 Task: Search for emails with specific keywords in Word document attachments: `data.docs`.
Action: Mouse moved to (238, 86)
Screenshot: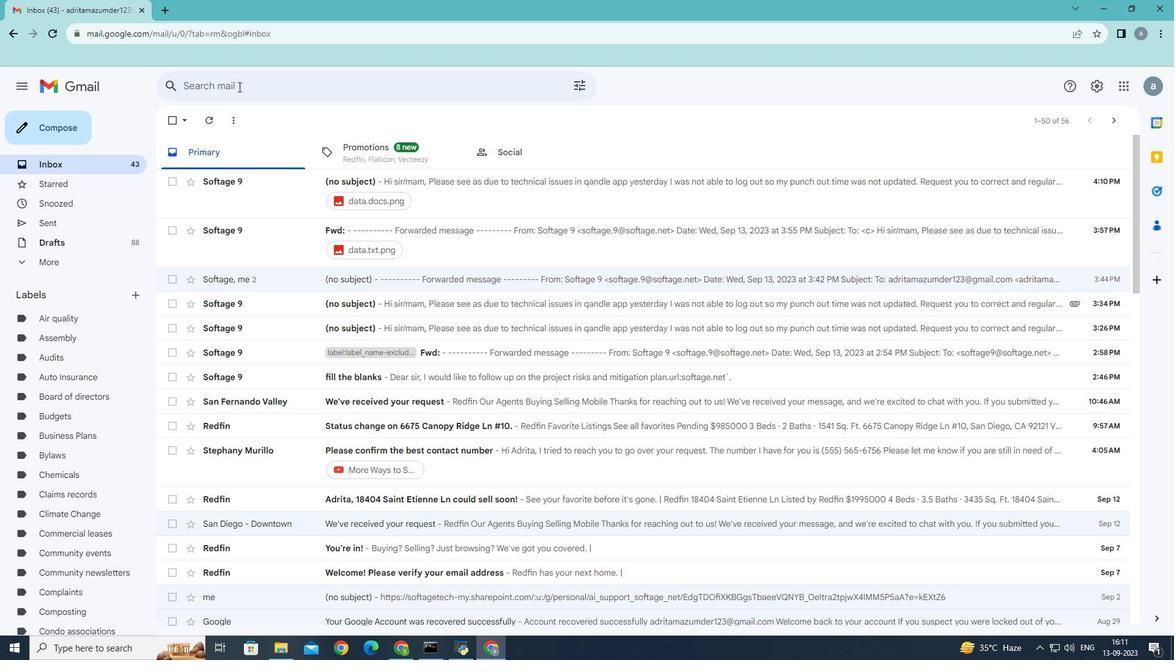 
Action: Mouse pressed left at (238, 86)
Screenshot: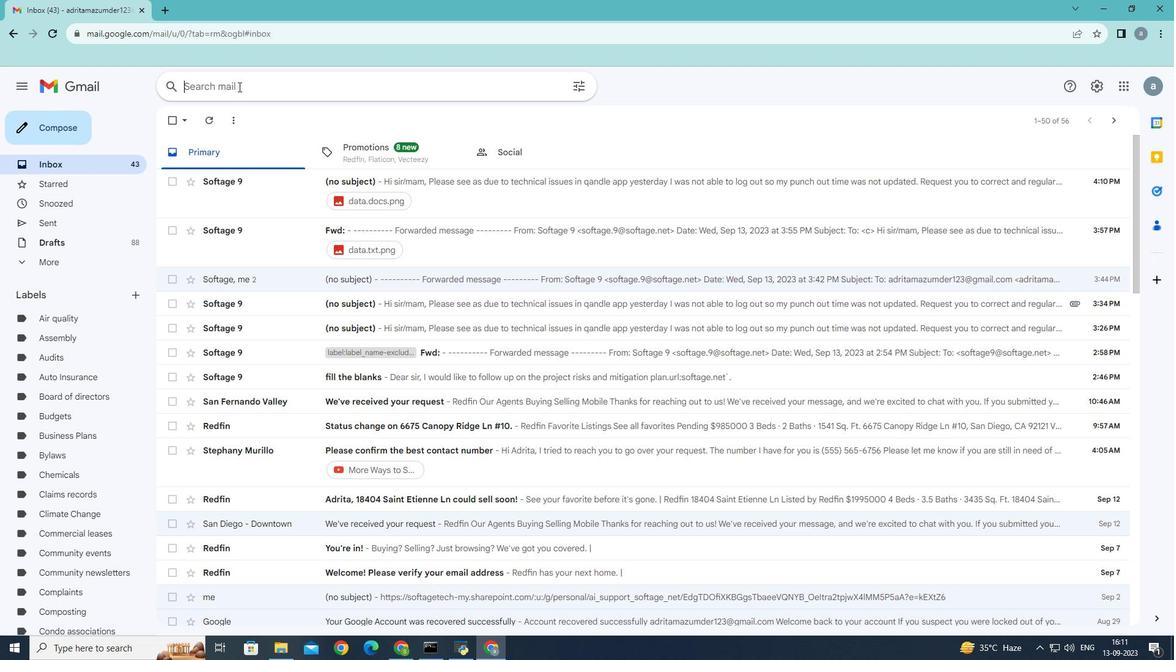 
Action: Mouse moved to (577, 83)
Screenshot: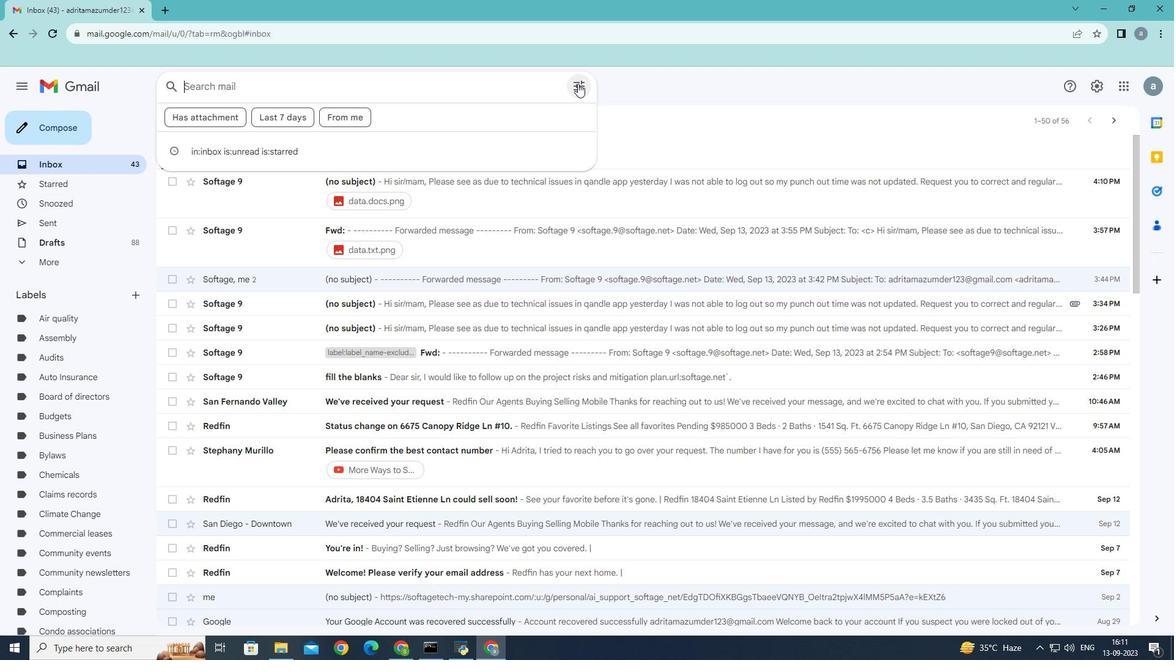 
Action: Mouse pressed left at (577, 83)
Screenshot: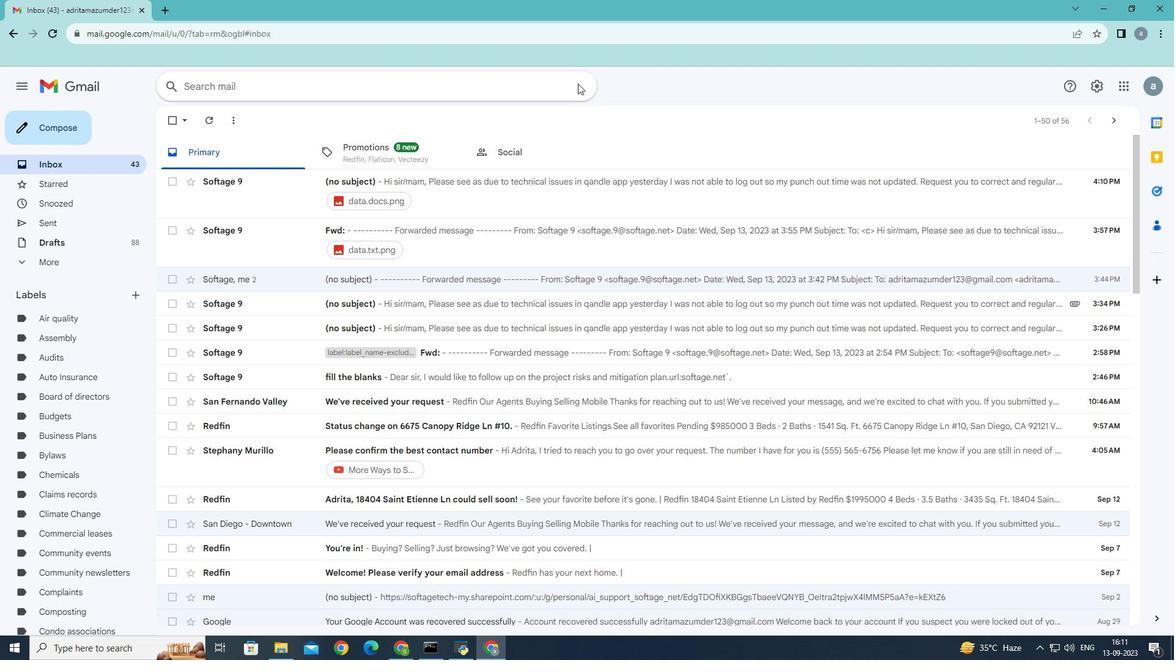 
Action: Mouse moved to (262, 192)
Screenshot: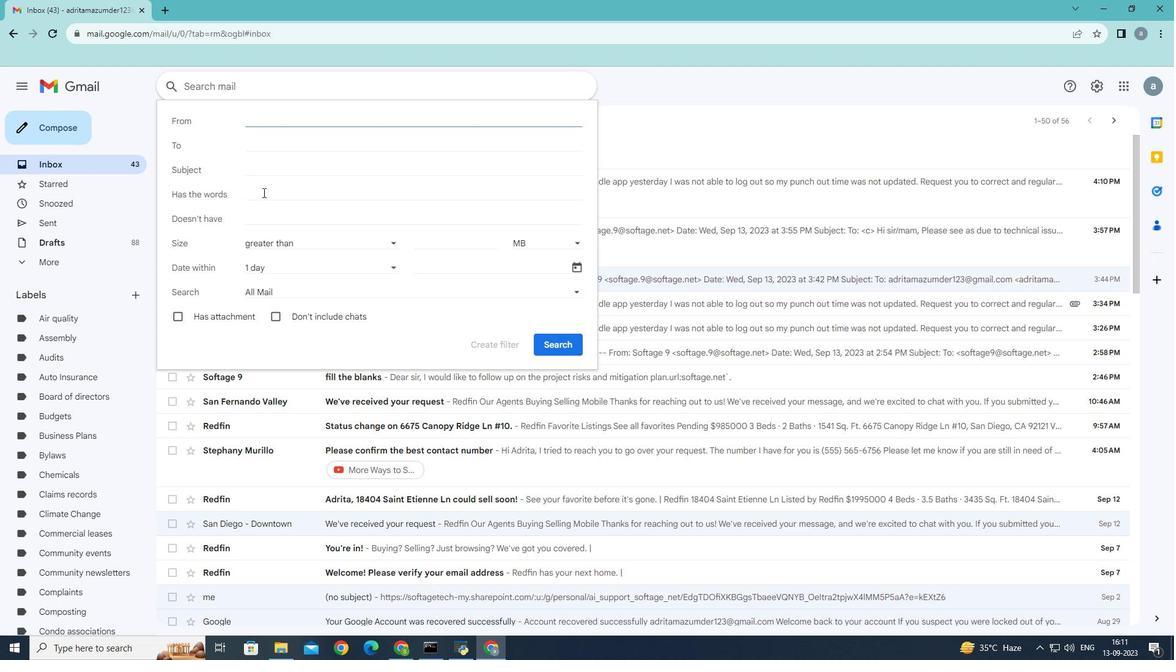 
Action: Mouse pressed left at (262, 192)
Screenshot: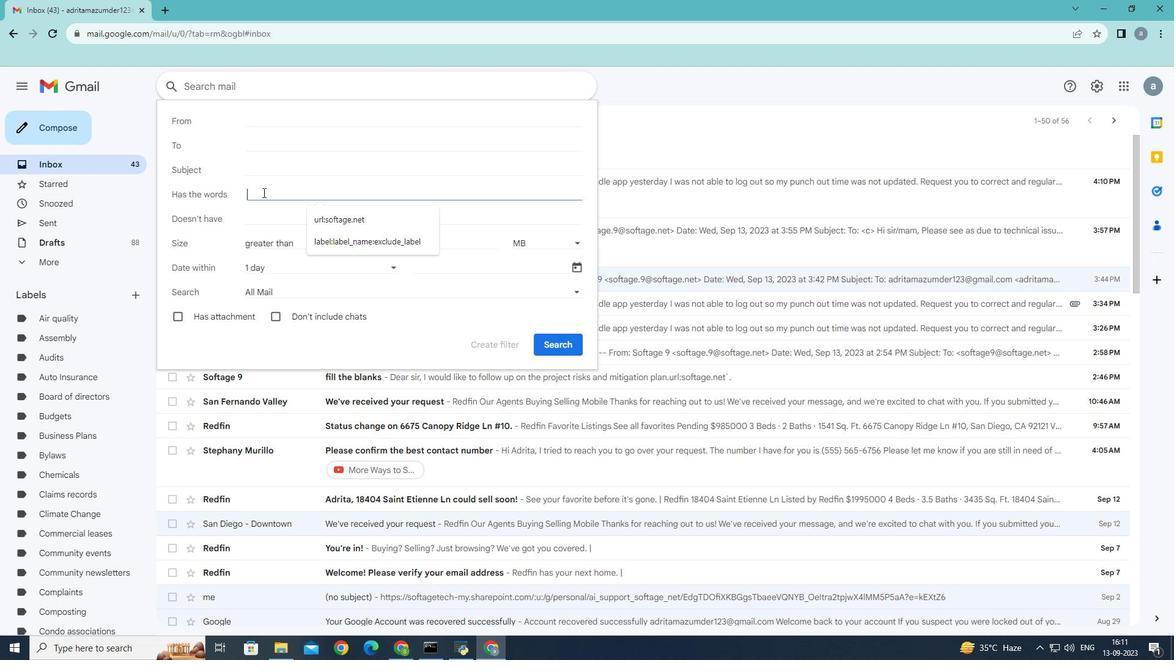 
Action: Mouse moved to (265, 194)
Screenshot: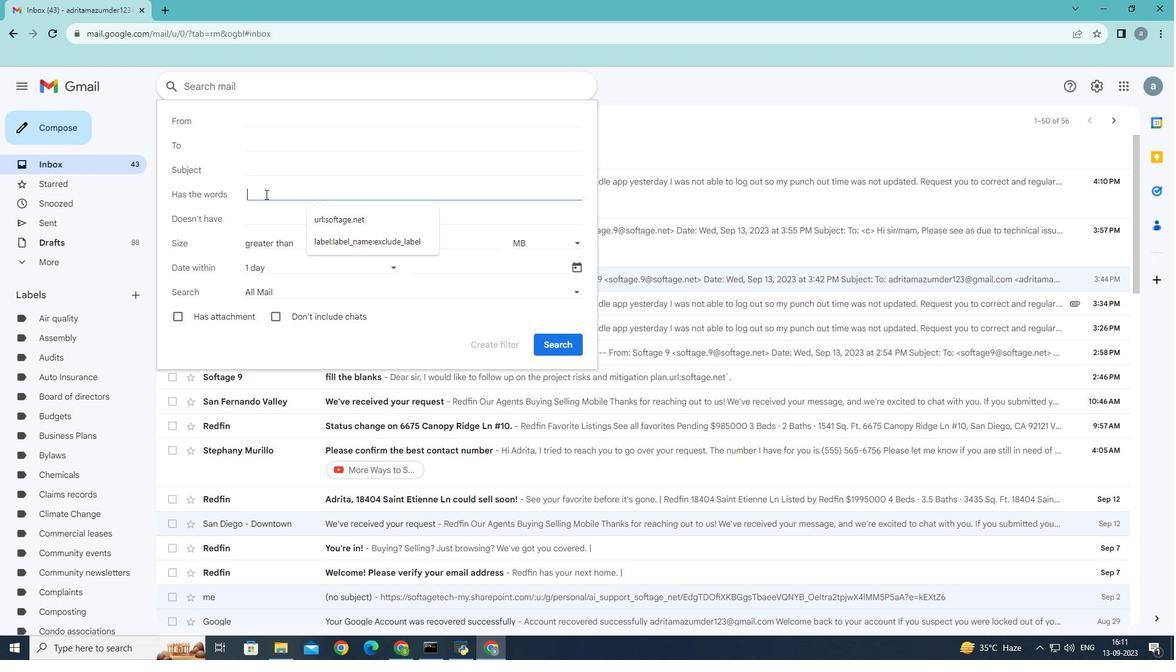 
Action: Key pressed d
Screenshot: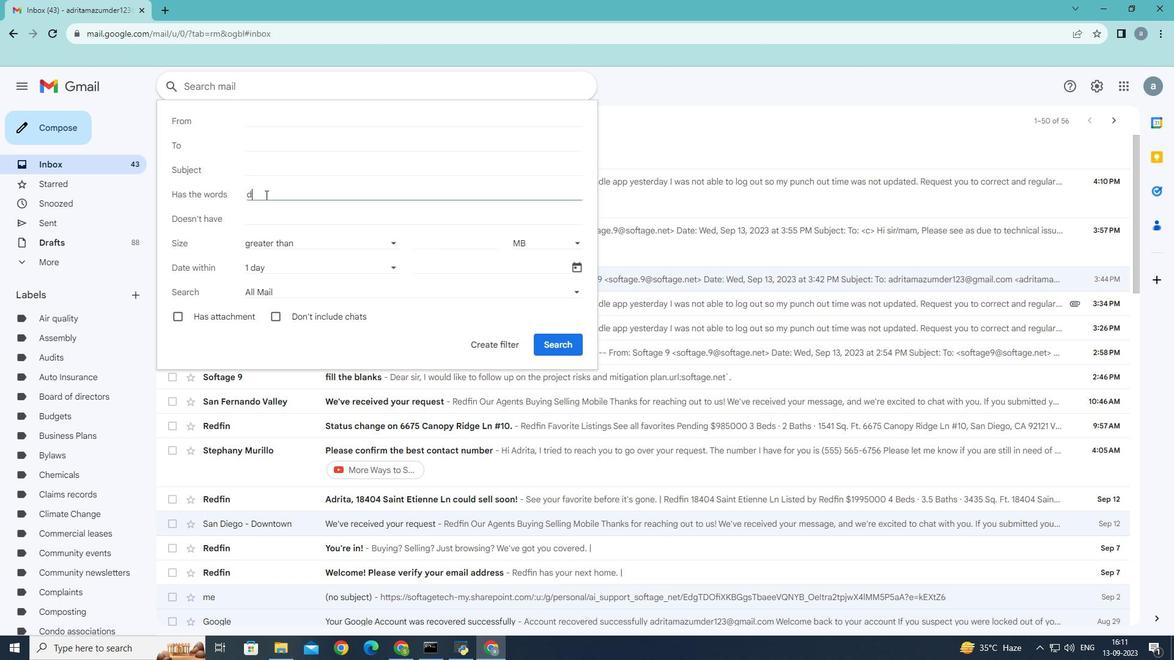 
Action: Mouse moved to (265, 196)
Screenshot: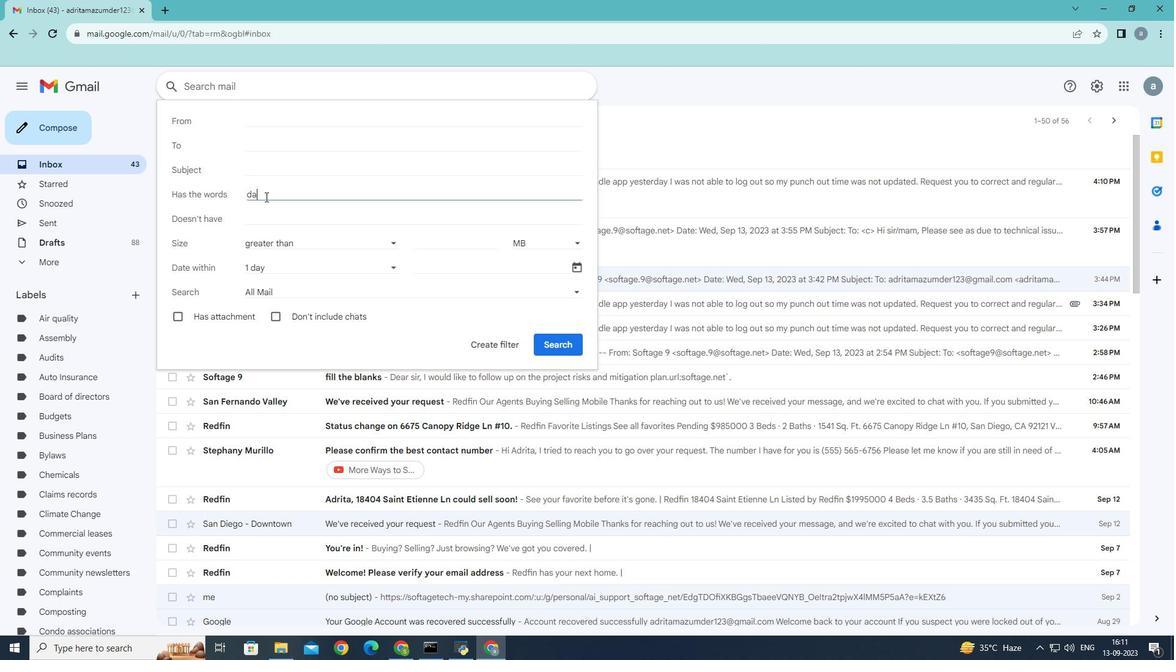 
Action: Key pressed at
Screenshot: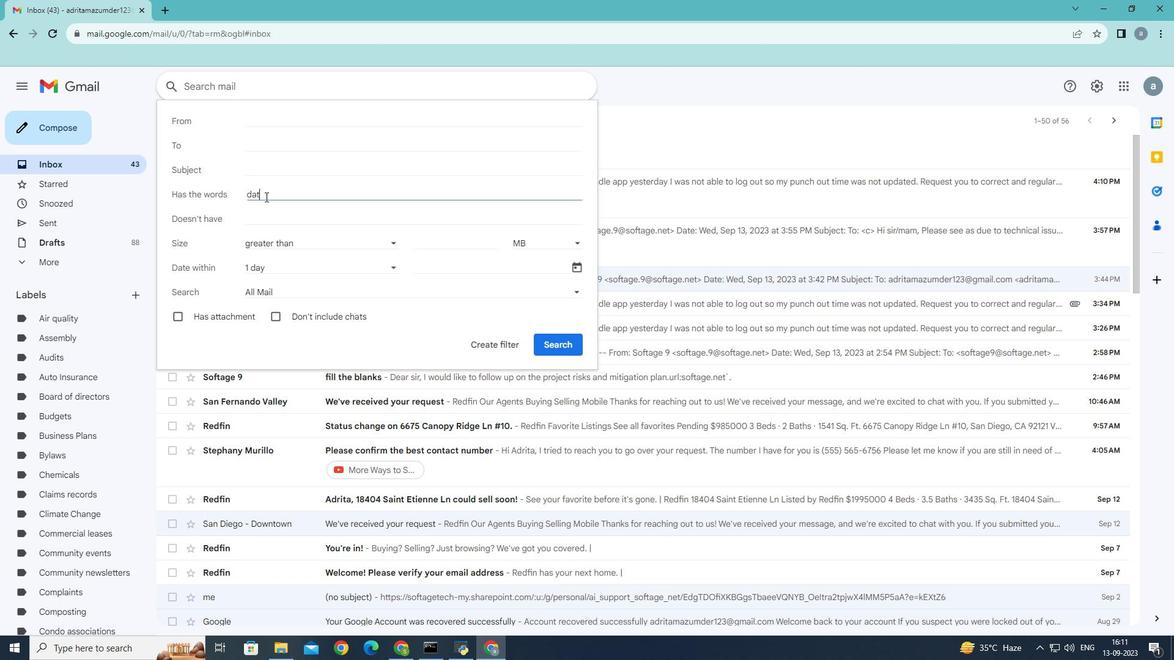 
Action: Mouse moved to (267, 206)
Screenshot: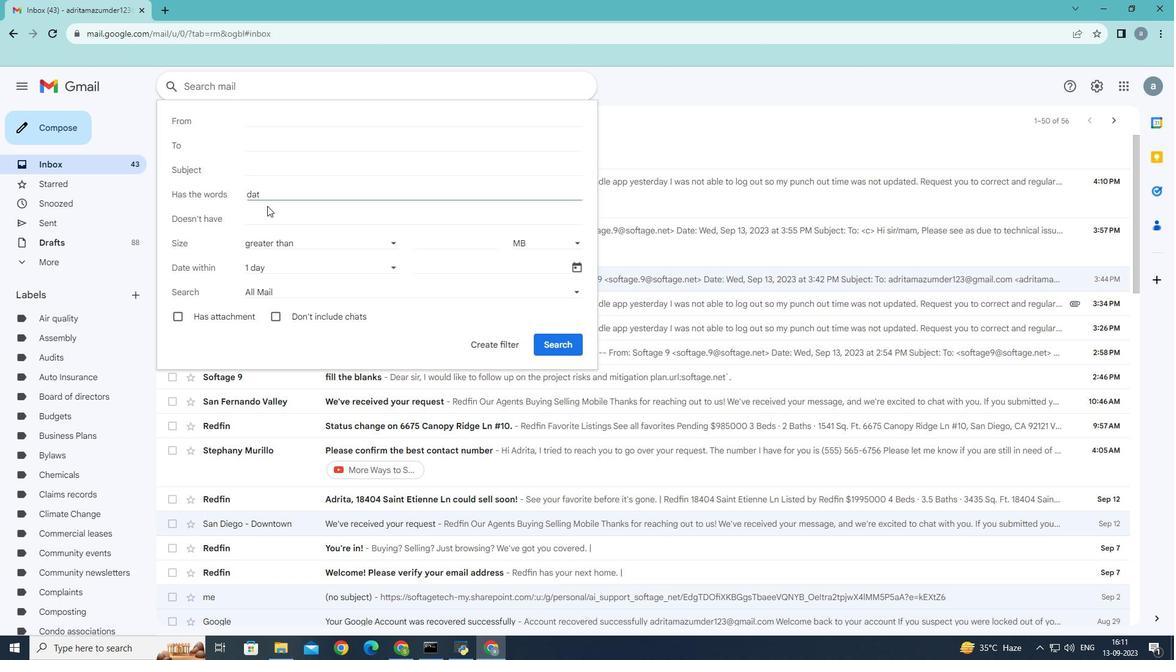 
Action: Key pressed a
Screenshot: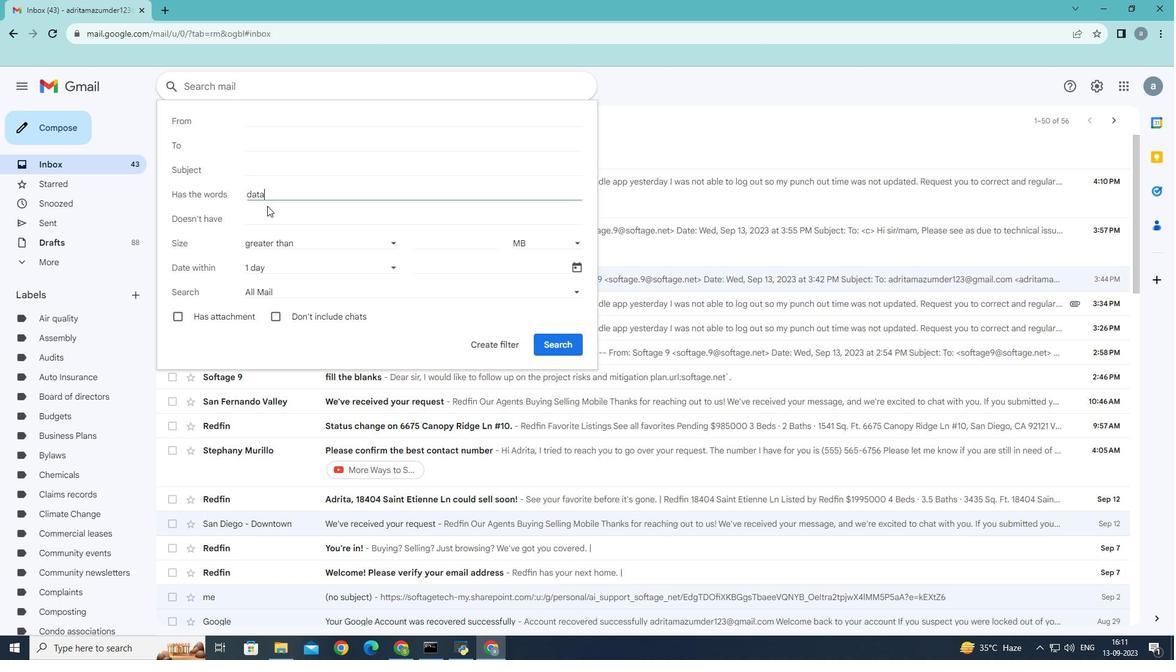 
Action: Mouse moved to (267, 203)
Screenshot: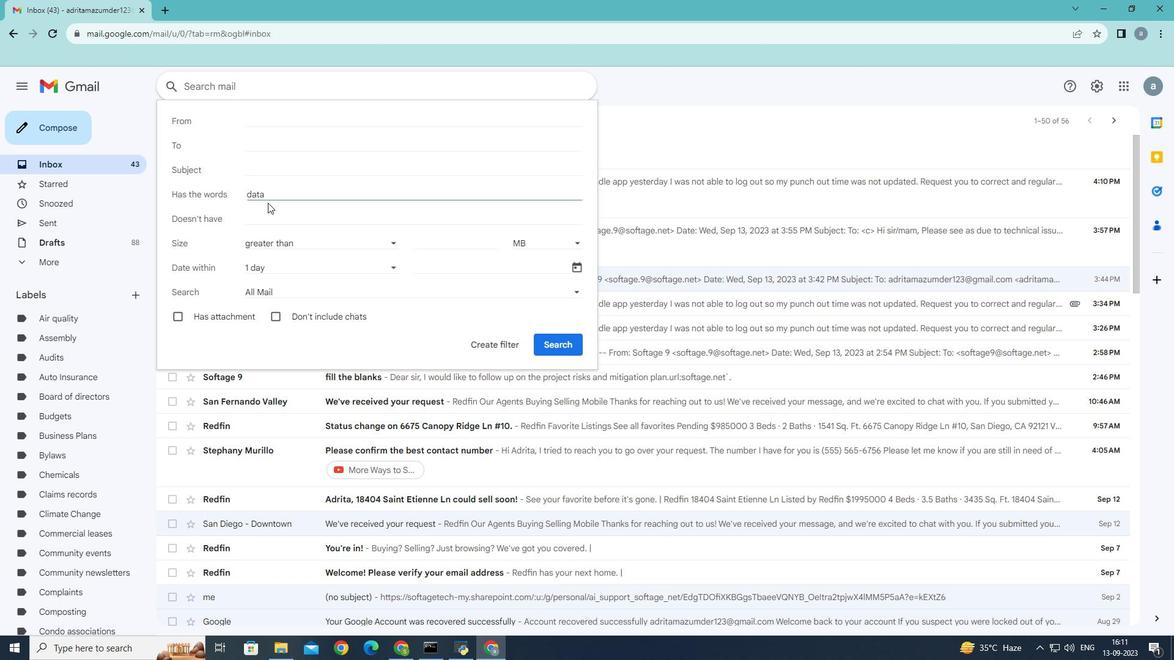 
Action: Key pressed .
Screenshot: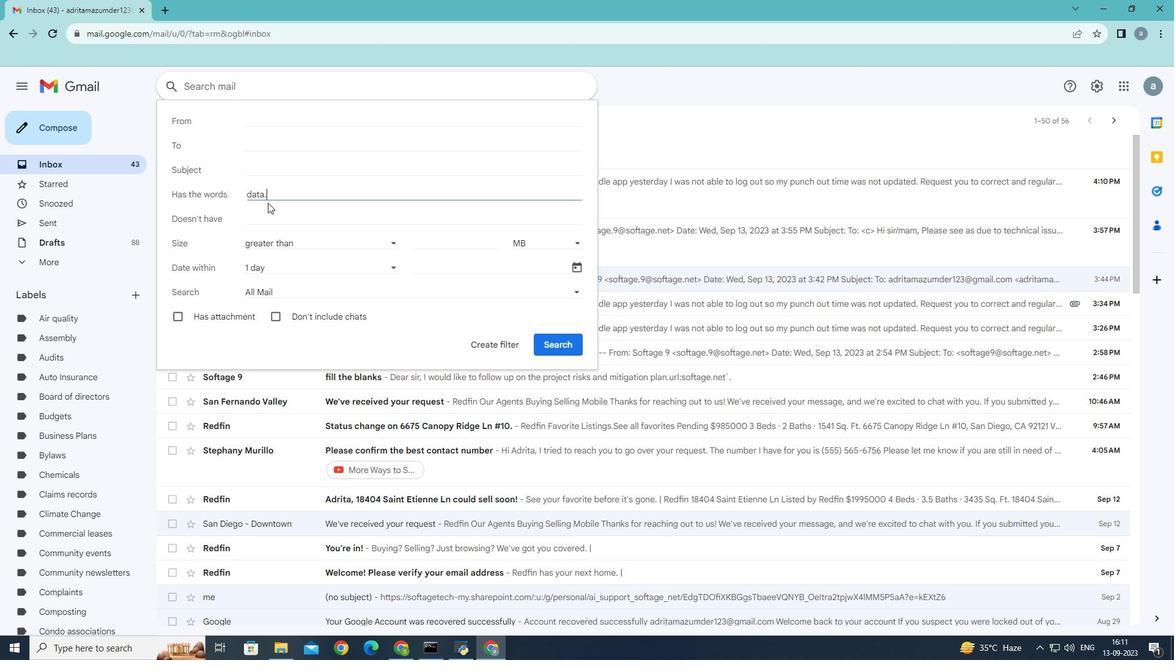 
Action: Mouse moved to (268, 203)
Screenshot: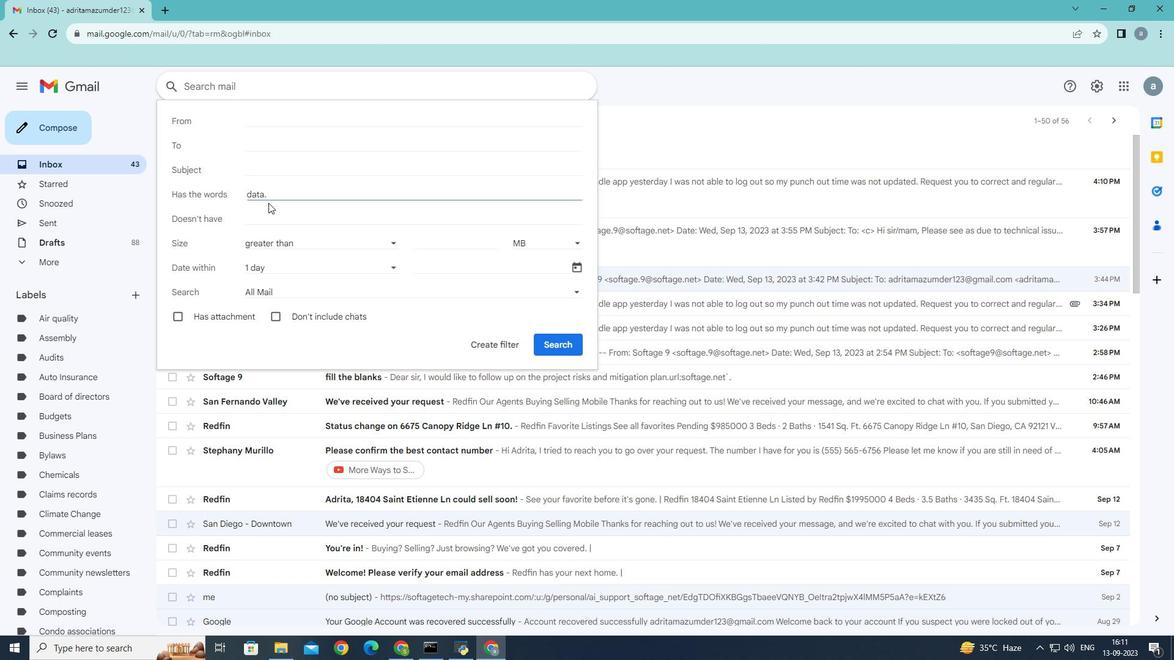 
Action: Key pressed docs
Screenshot: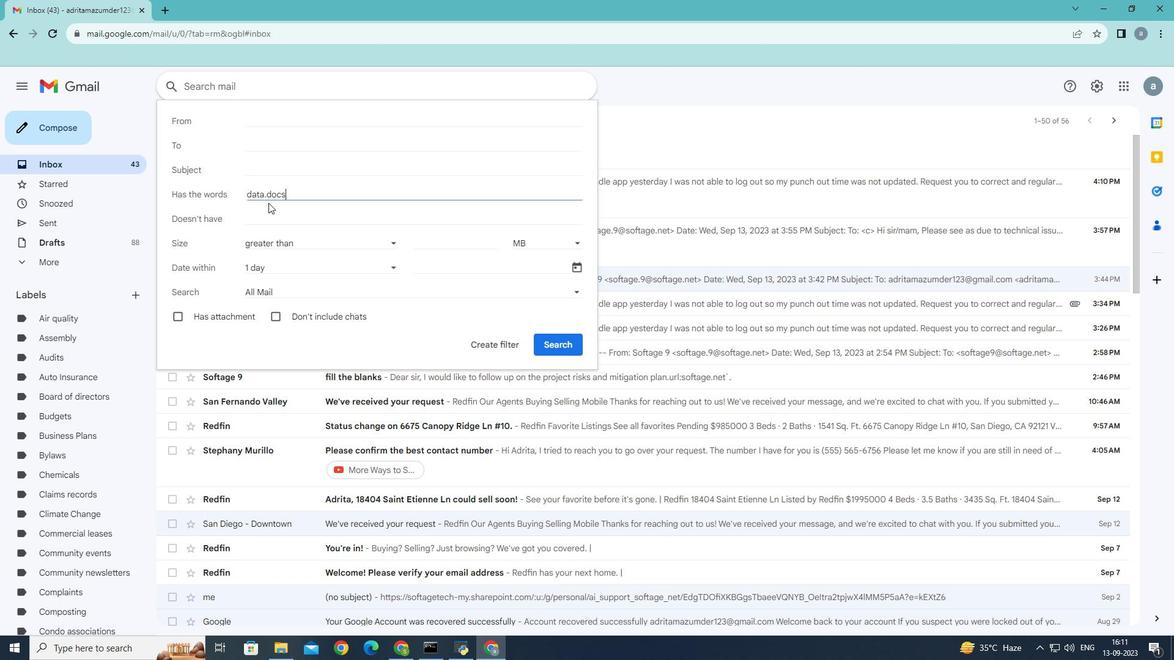 
Action: Mouse moved to (551, 341)
Screenshot: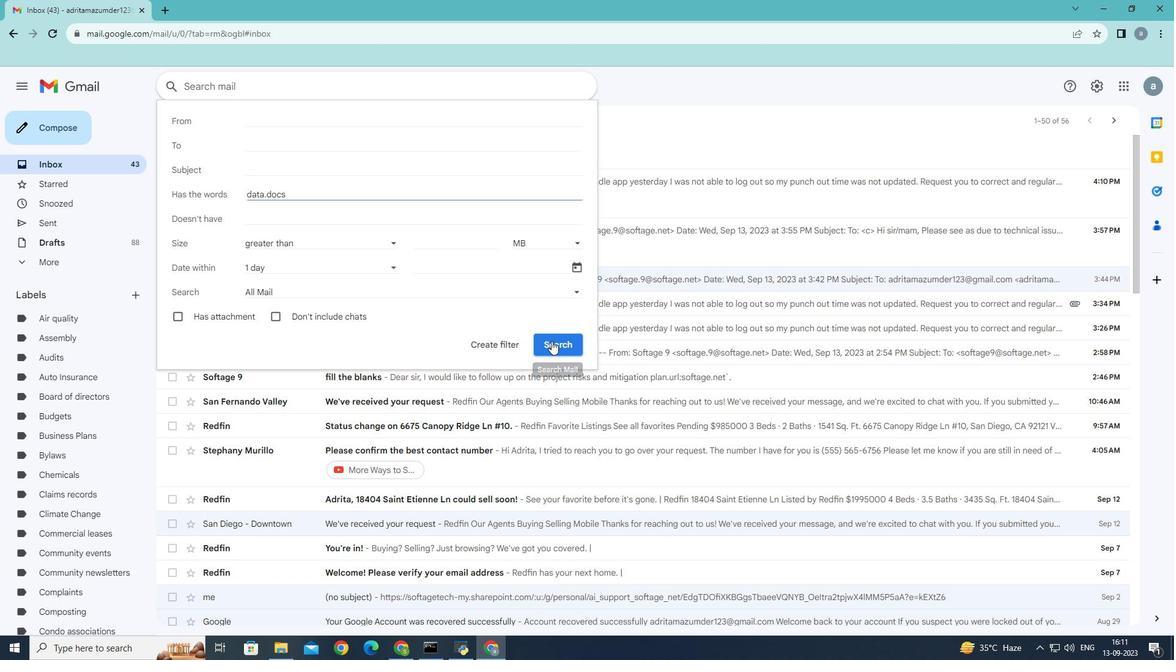 
Action: Mouse pressed left at (551, 341)
Screenshot: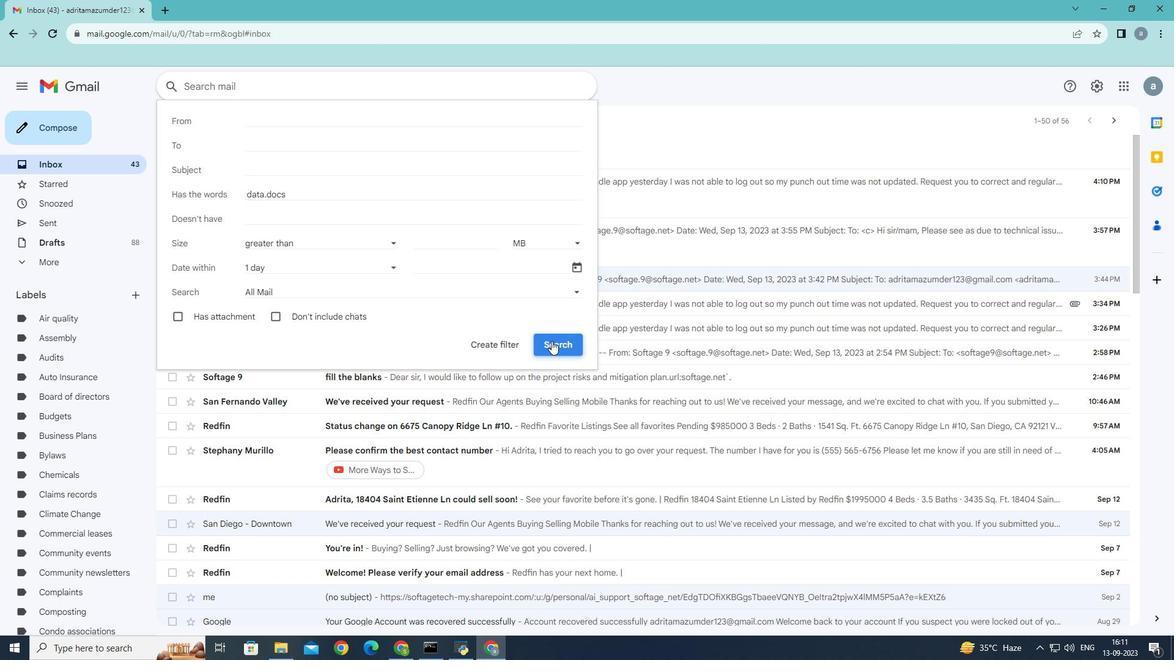 
